 Task: Create List Brand Value Proposition in Board Sales Performance Management Tools to Workspace Financial Management Software. Create List Brand Activation in Board Business Process Analysis and Optimization to Workspace Financial Management Software. Create List Brand Campaign in Board Brand Personality Development and Branding Strategy to Workspace Financial Management Software
Action: Mouse moved to (69, 323)
Screenshot: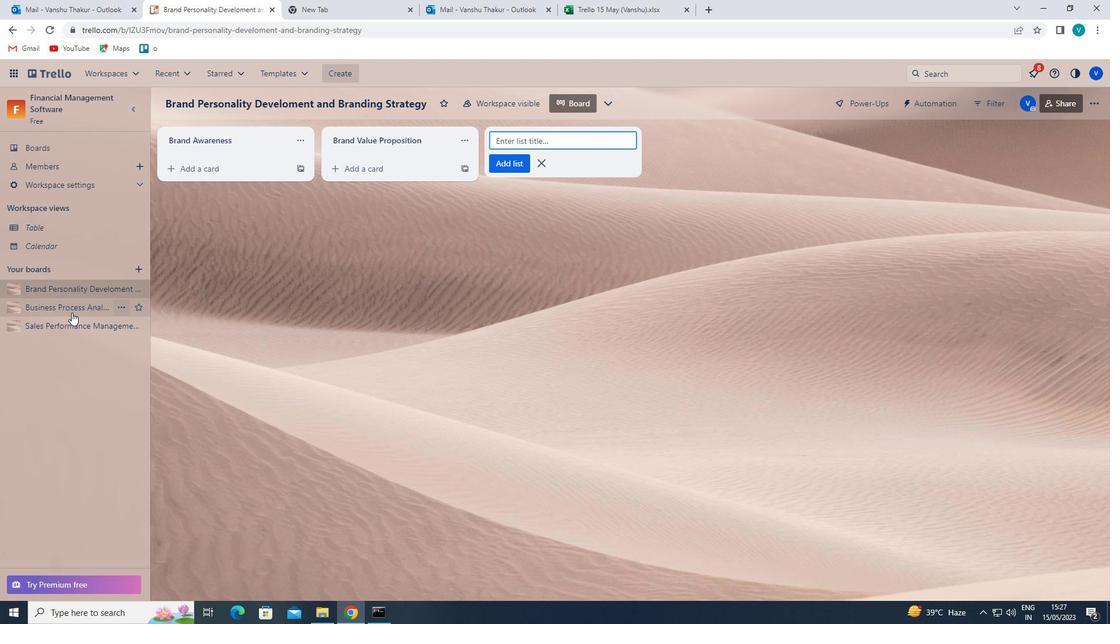 
Action: Mouse pressed left at (69, 323)
Screenshot: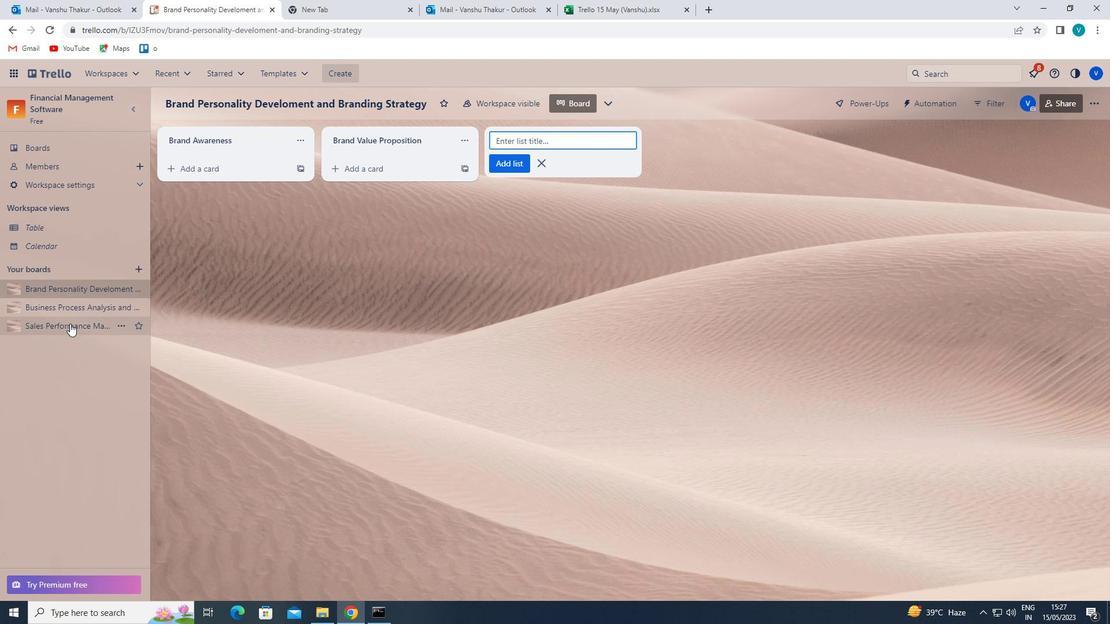 
Action: Mouse moved to (527, 133)
Screenshot: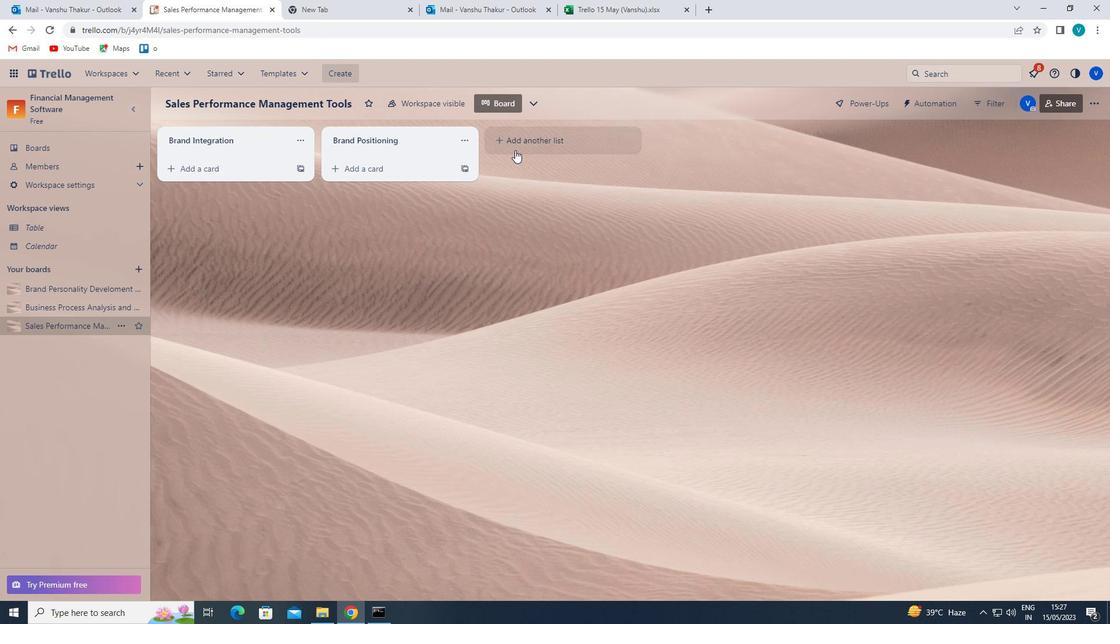 
Action: Mouse pressed left at (527, 133)
Screenshot: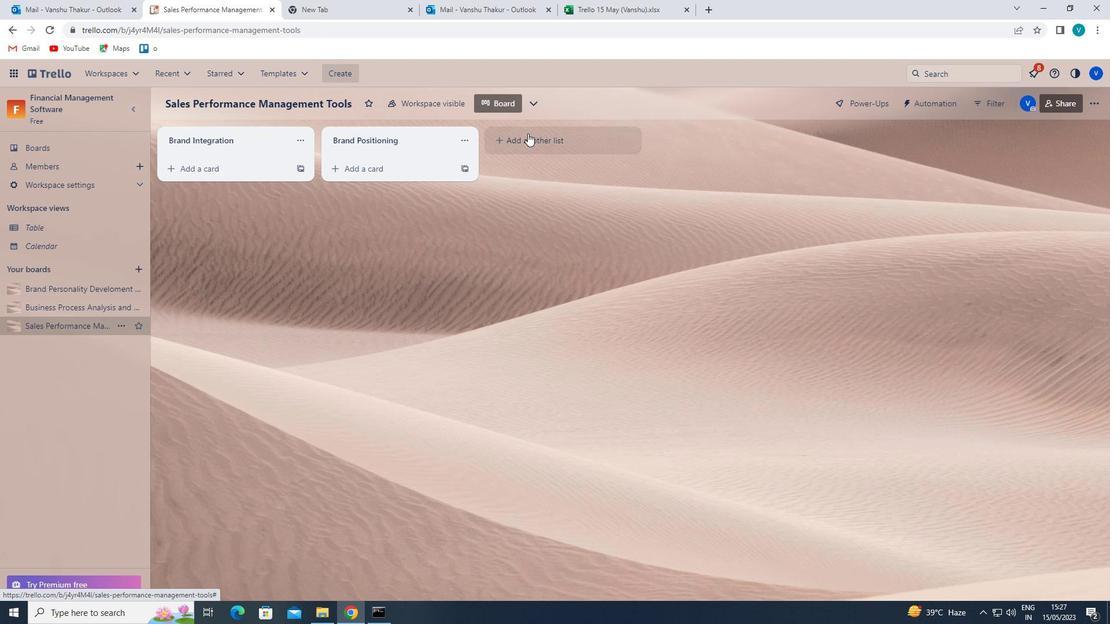 
Action: Key pressed <Key.shift>BRAND<Key.space><Key.shift><Key.shift><Key.shift><Key.shift><Key.shift>VALUE<Key.space><Key.shift>PROPOSITION<Key.enter>
Screenshot: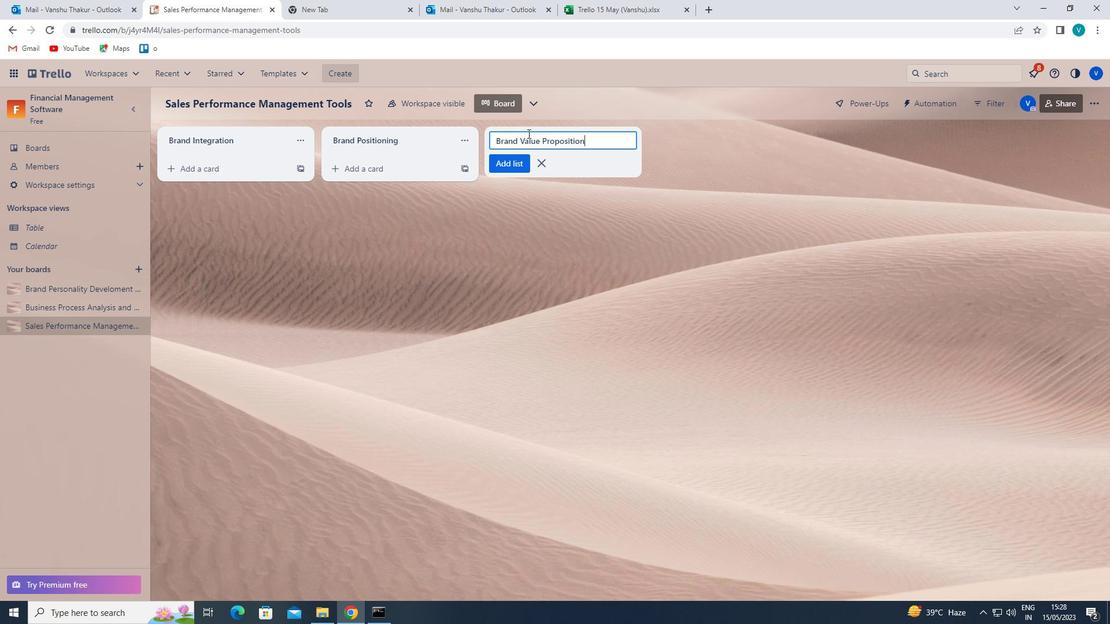 
Action: Mouse moved to (47, 307)
Screenshot: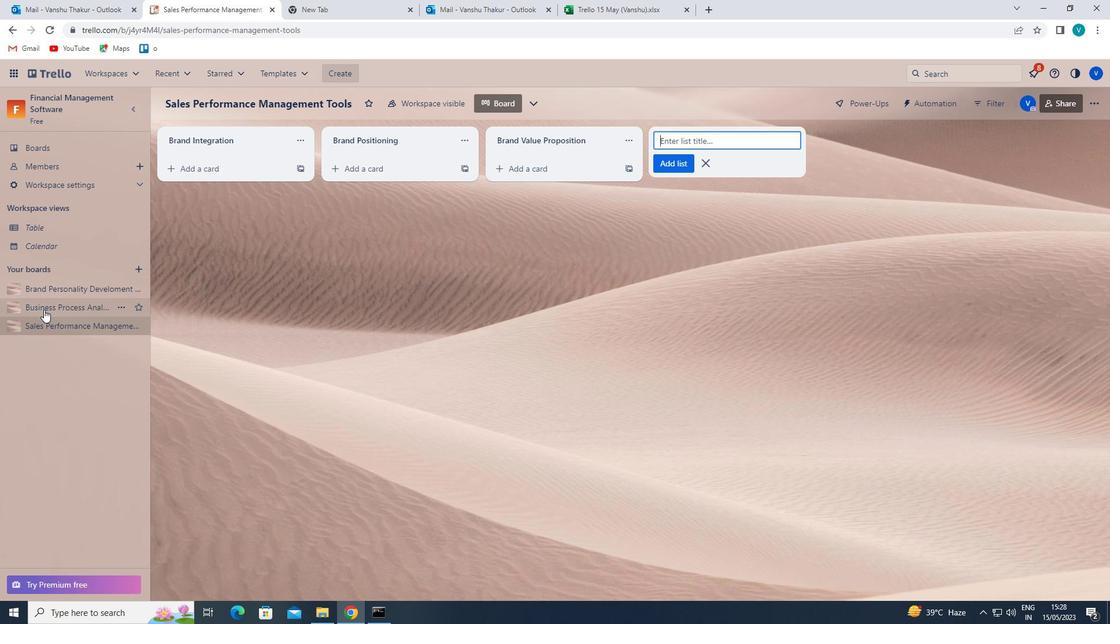 
Action: Mouse pressed left at (47, 307)
Screenshot: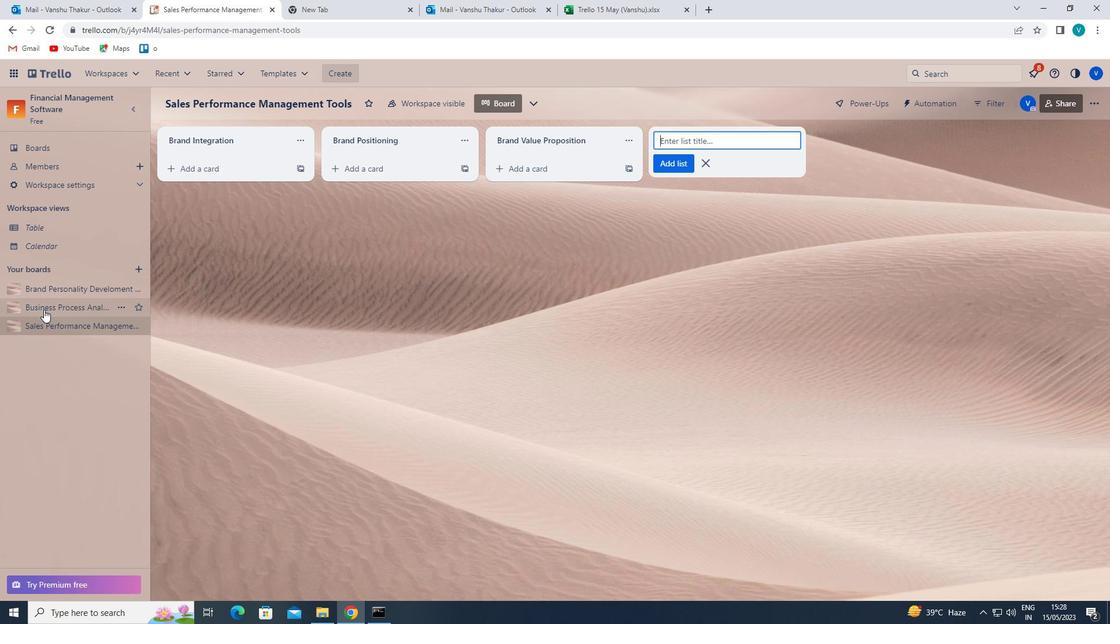 
Action: Mouse moved to (561, 141)
Screenshot: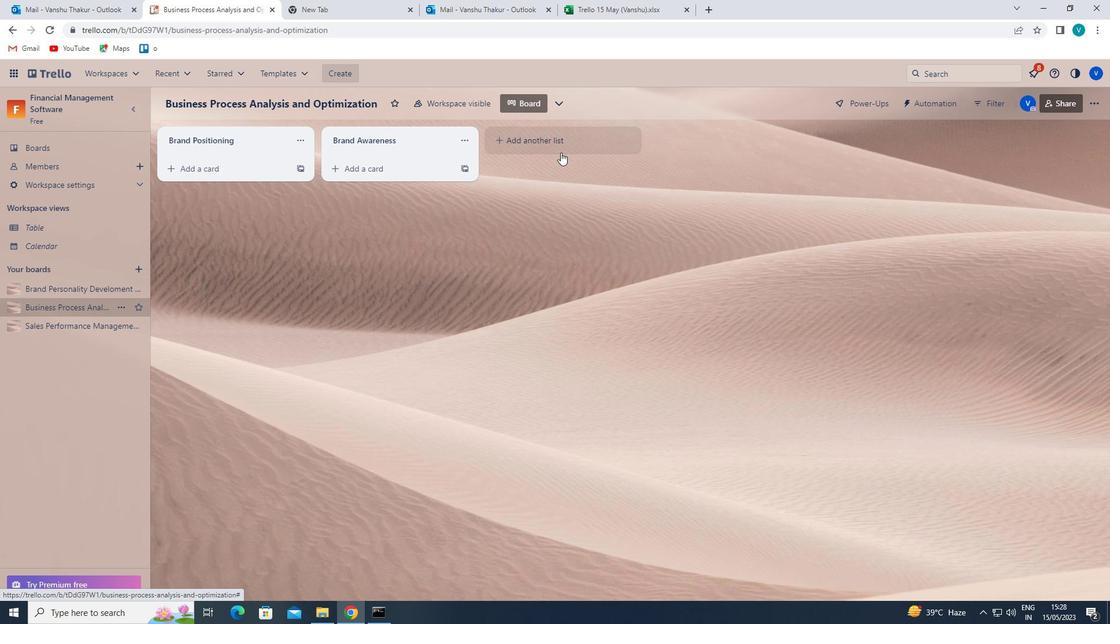 
Action: Mouse pressed left at (561, 141)
Screenshot: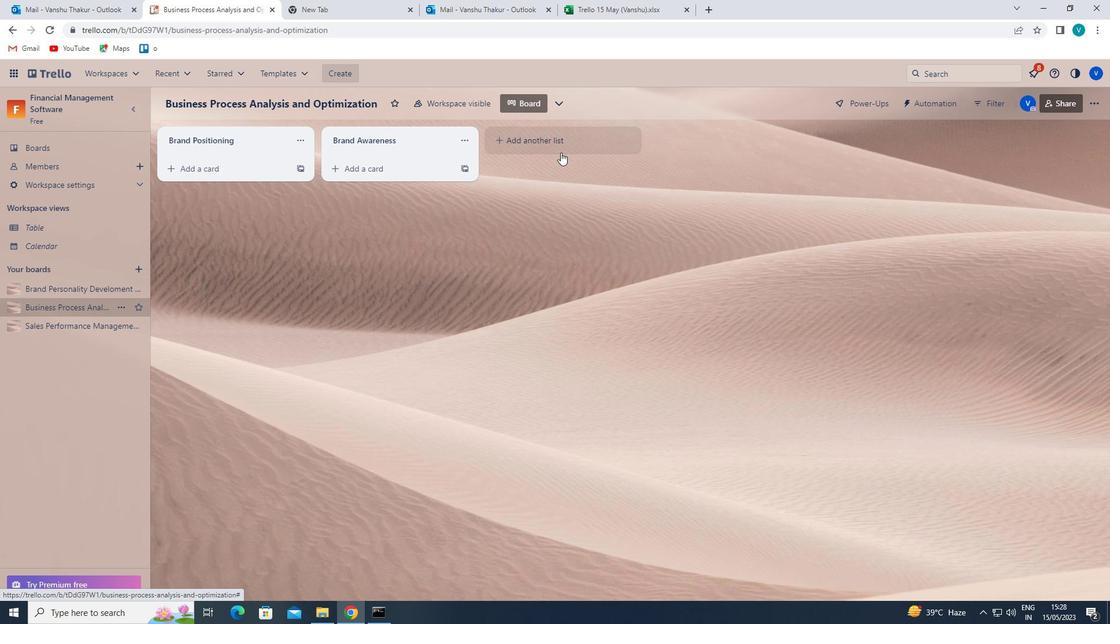 
Action: Key pressed <Key.shift>BRAND<Key.space><Key.shift>ACTIVATION<Key.enter>
Screenshot: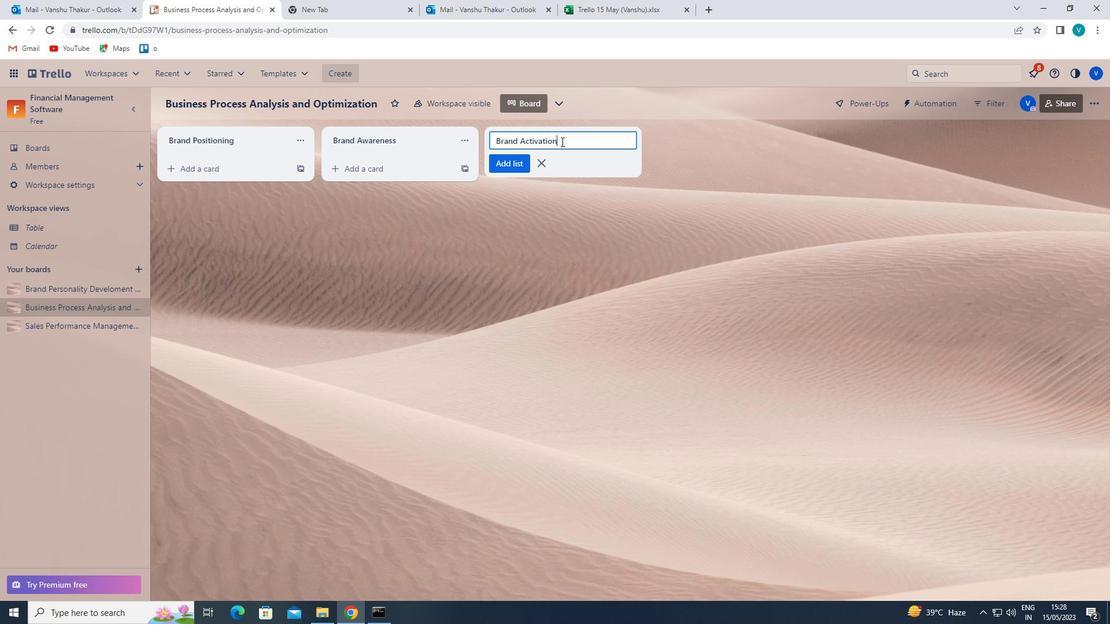 
Action: Mouse moved to (80, 291)
Screenshot: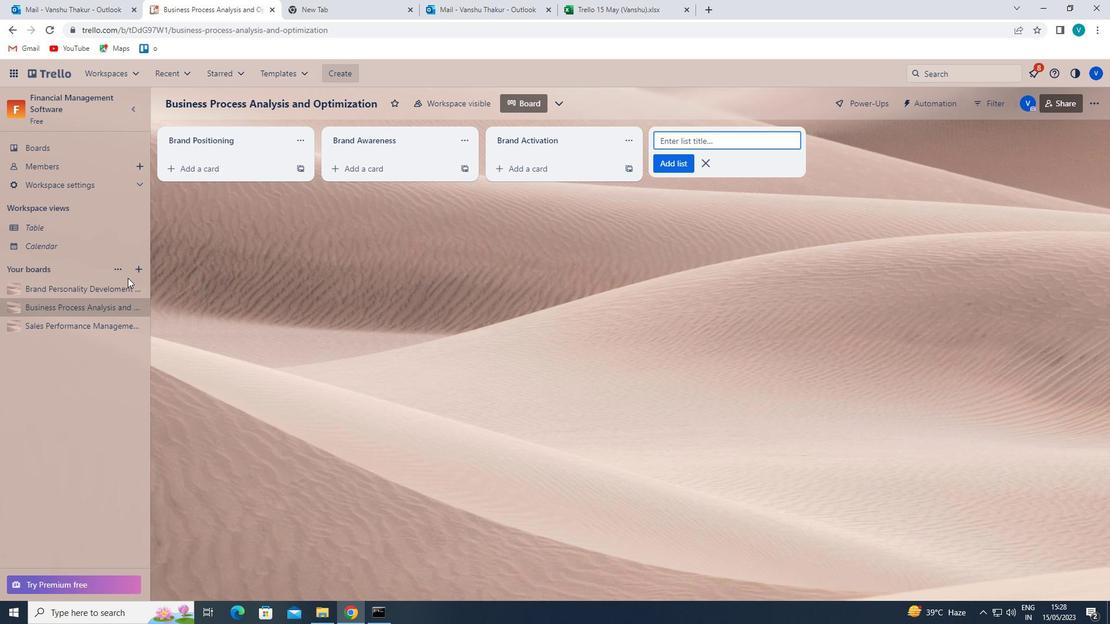 
Action: Mouse pressed left at (80, 291)
Screenshot: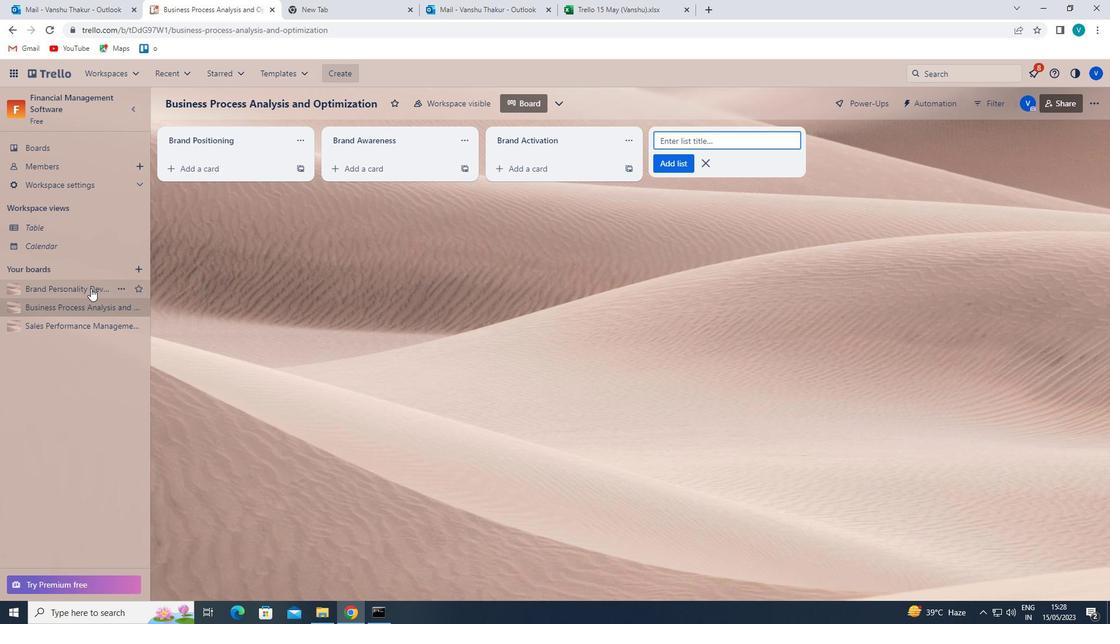 
Action: Mouse moved to (581, 134)
Screenshot: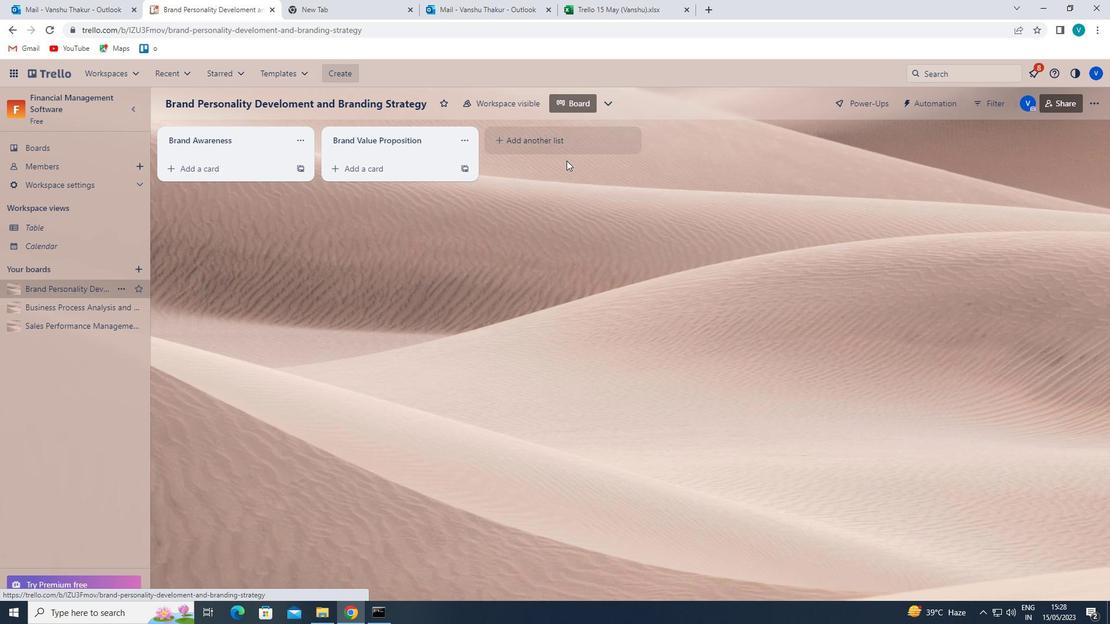 
Action: Mouse pressed left at (581, 134)
Screenshot: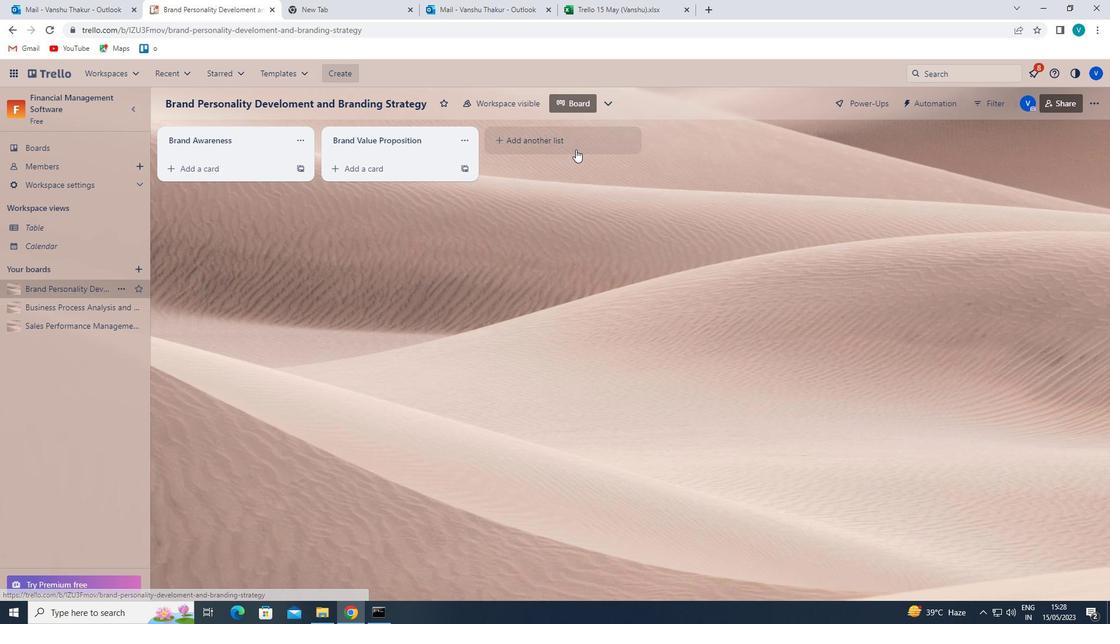 
Action: Key pressed <Key.shift>
Screenshot: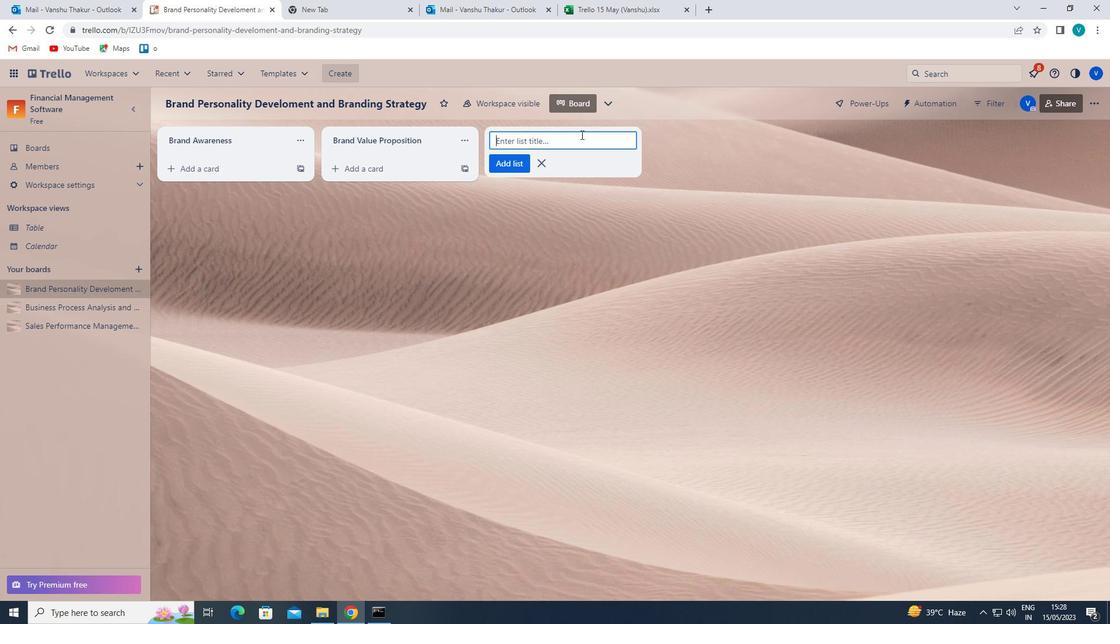 
Action: Mouse moved to (521, 97)
Screenshot: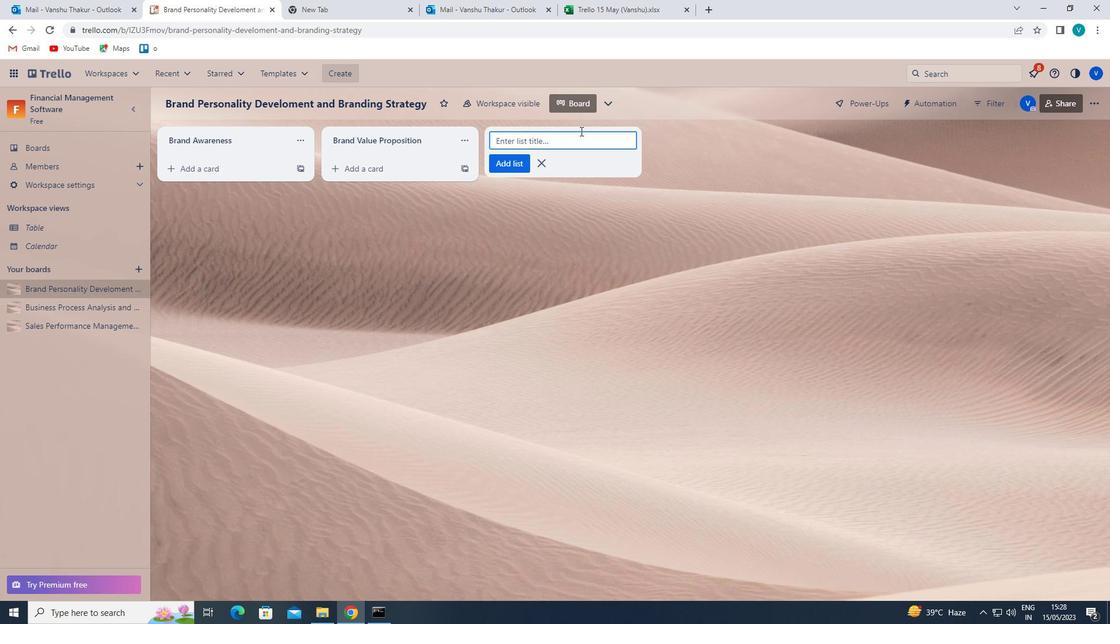 
Action: Key pressed BRAND<Key.space><Key.shift>CAMPAIGN<Key.enter>
Screenshot: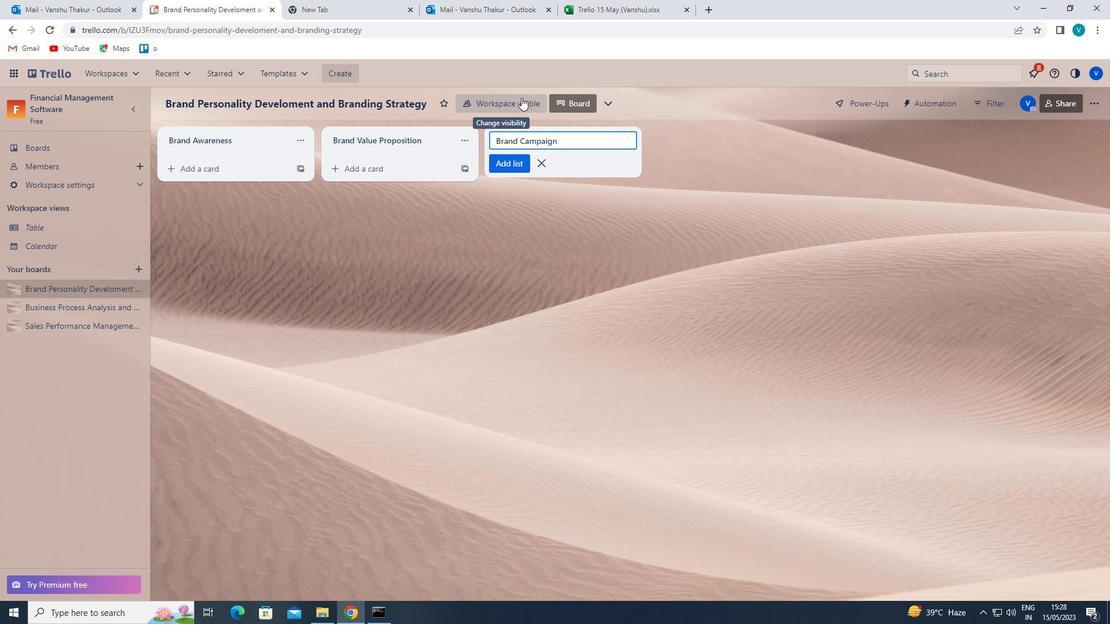 
